 Task: Add Jarrow Formulas Glucosamine + Chondroitin Msm to the cart.
Action: Mouse scrolled (63, 365) with delta (0, 0)
Screenshot: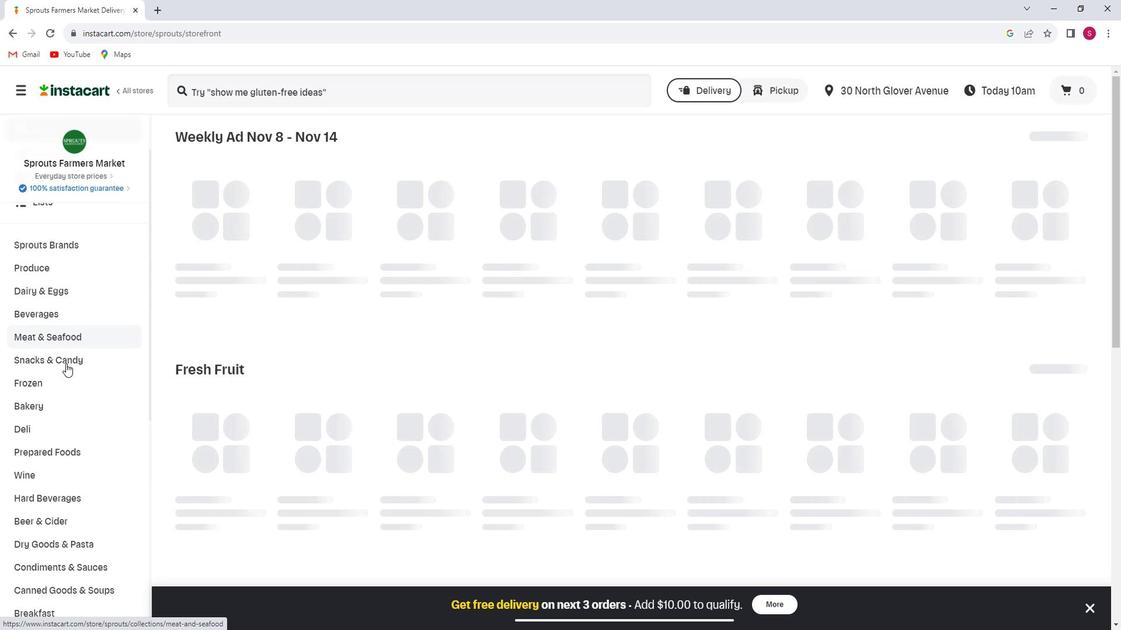 
Action: Mouse scrolled (63, 365) with delta (0, 0)
Screenshot: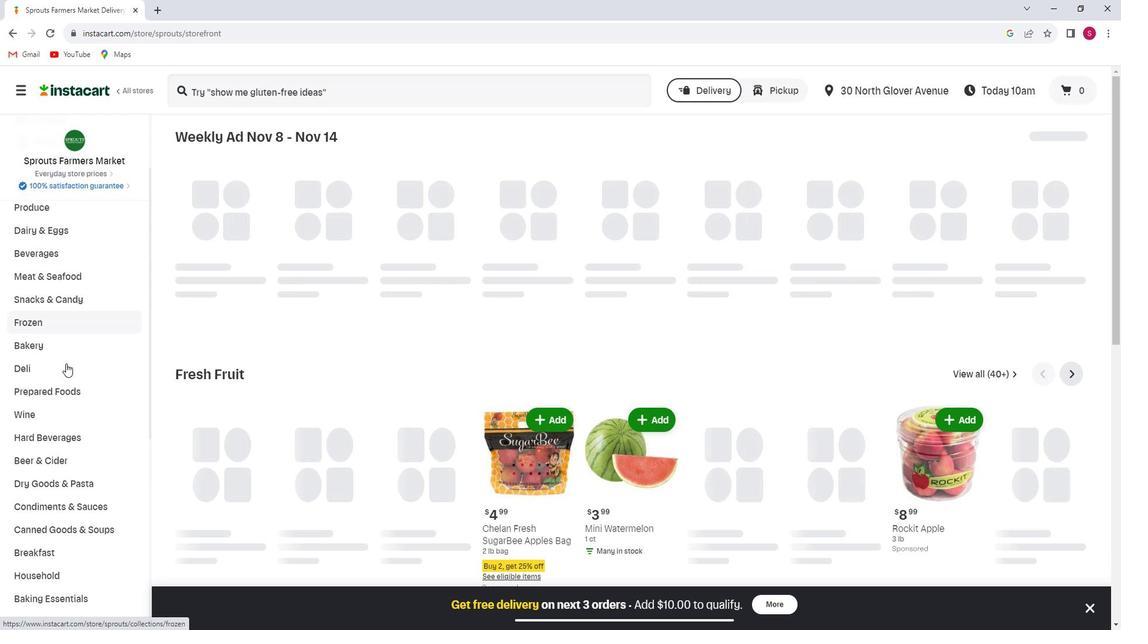
Action: Mouse scrolled (63, 365) with delta (0, 0)
Screenshot: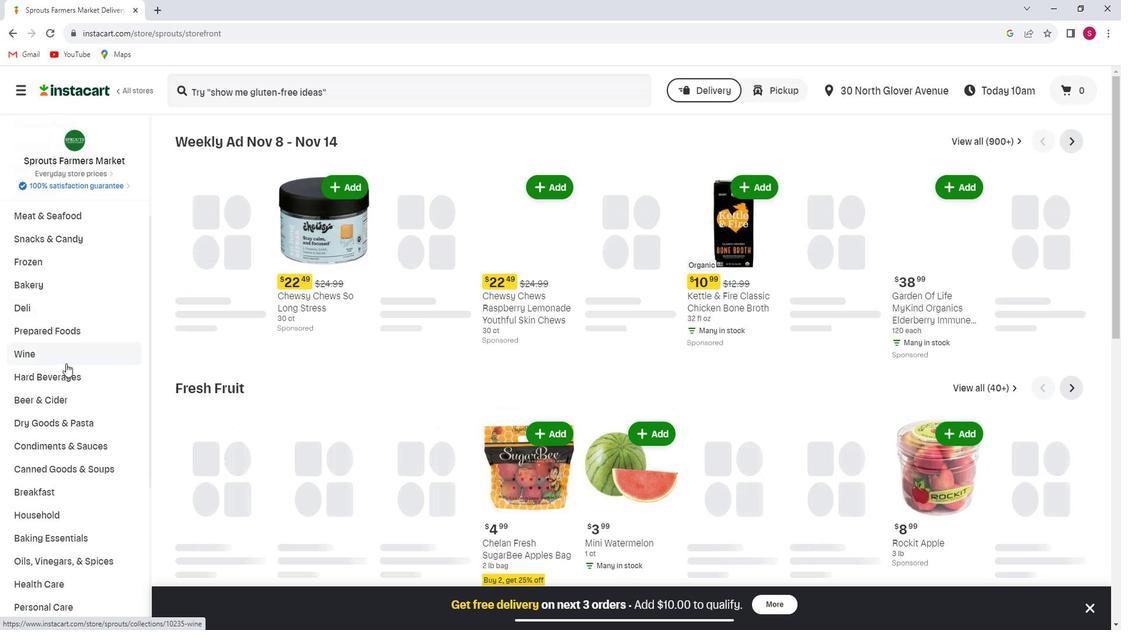 
Action: Mouse scrolled (63, 365) with delta (0, 0)
Screenshot: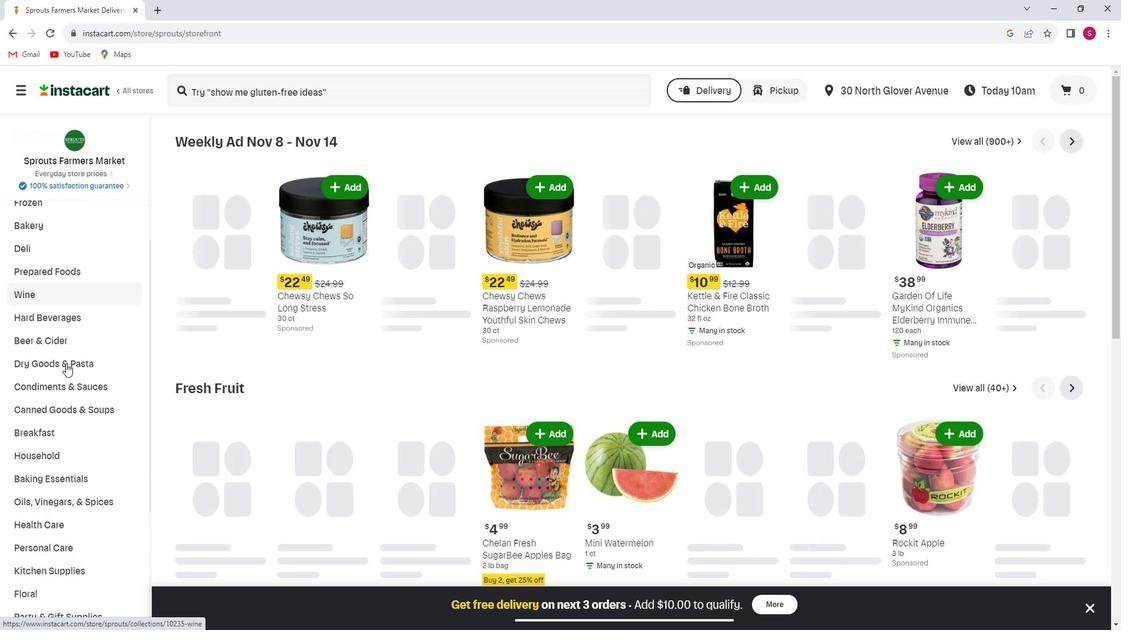 
Action: Mouse scrolled (63, 365) with delta (0, 0)
Screenshot: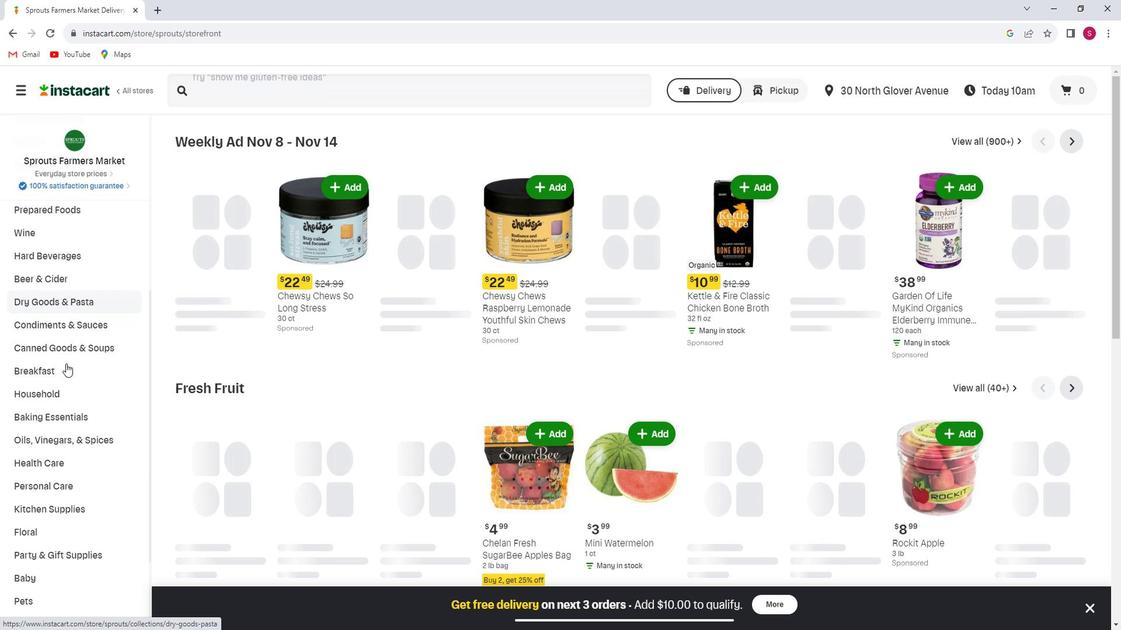 
Action: Mouse moved to (47, 402)
Screenshot: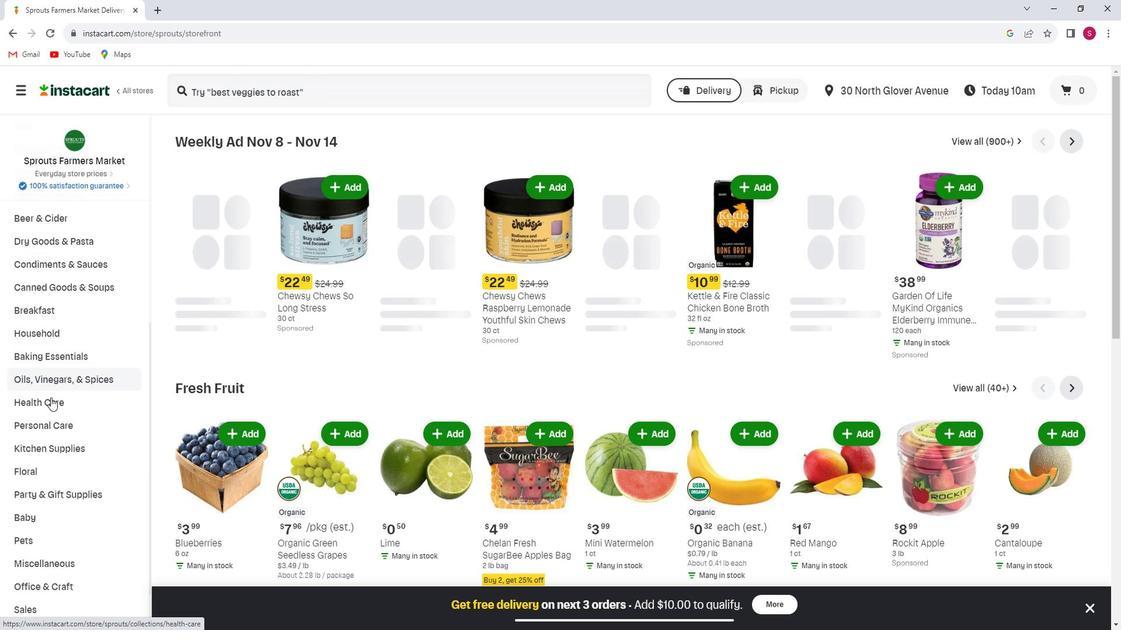 
Action: Mouse pressed left at (47, 402)
Screenshot: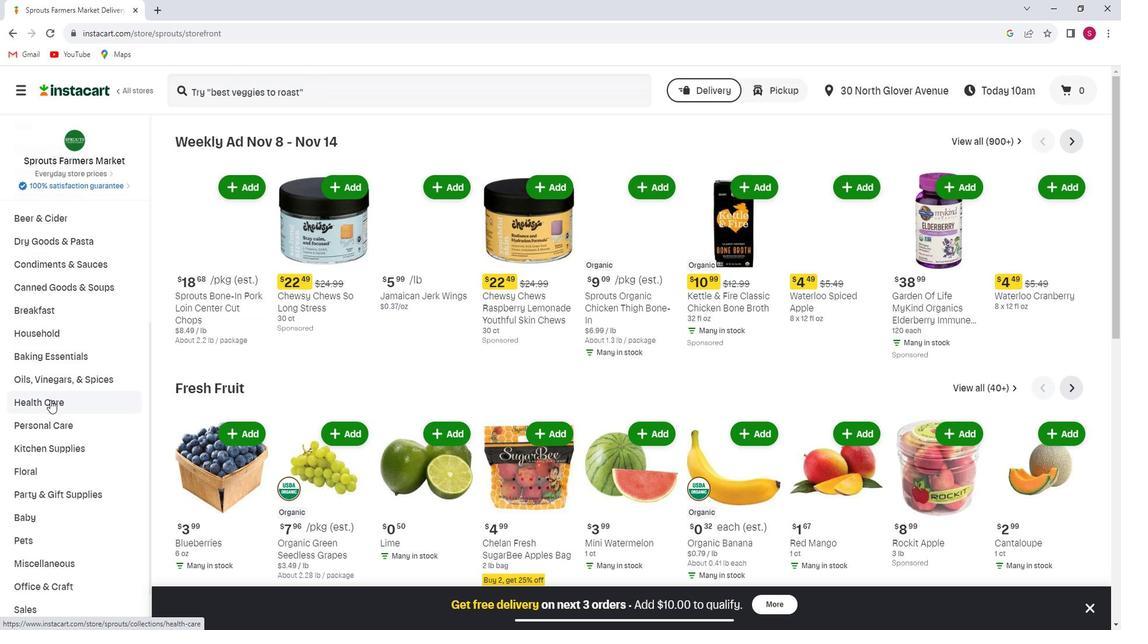 
Action: Mouse moved to (419, 163)
Screenshot: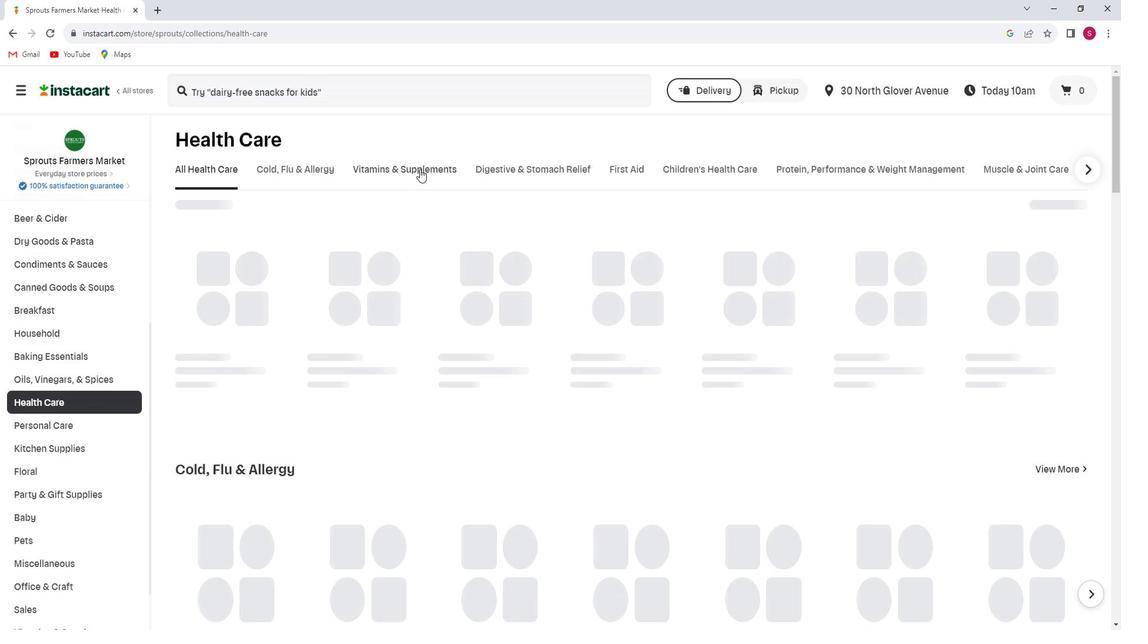 
Action: Mouse pressed left at (419, 163)
Screenshot: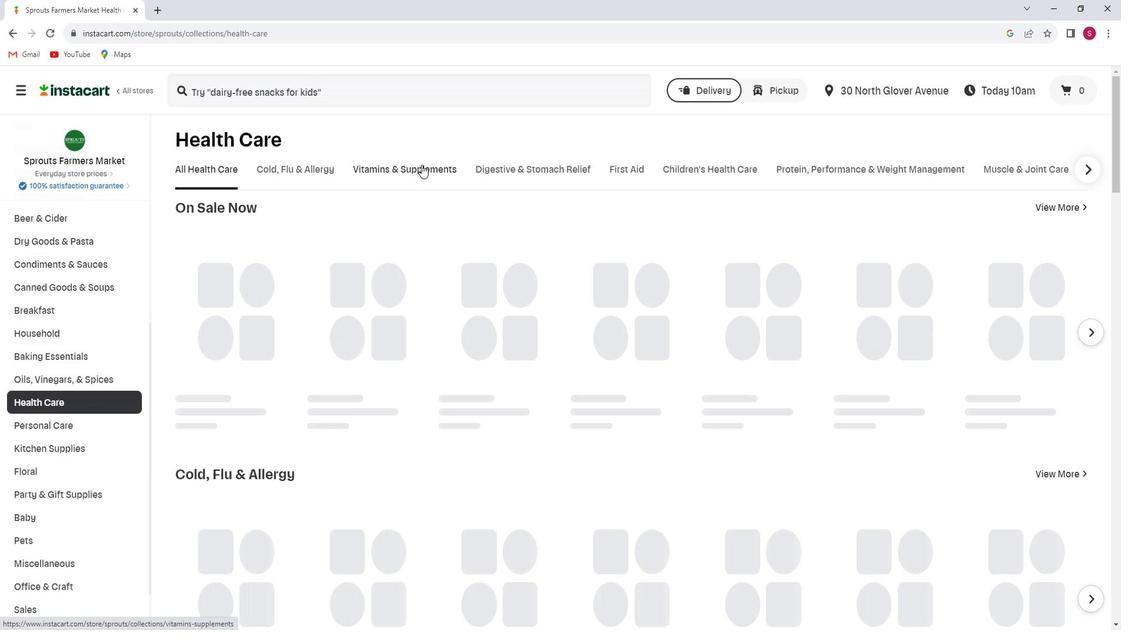 
Action: Mouse moved to (1096, 216)
Screenshot: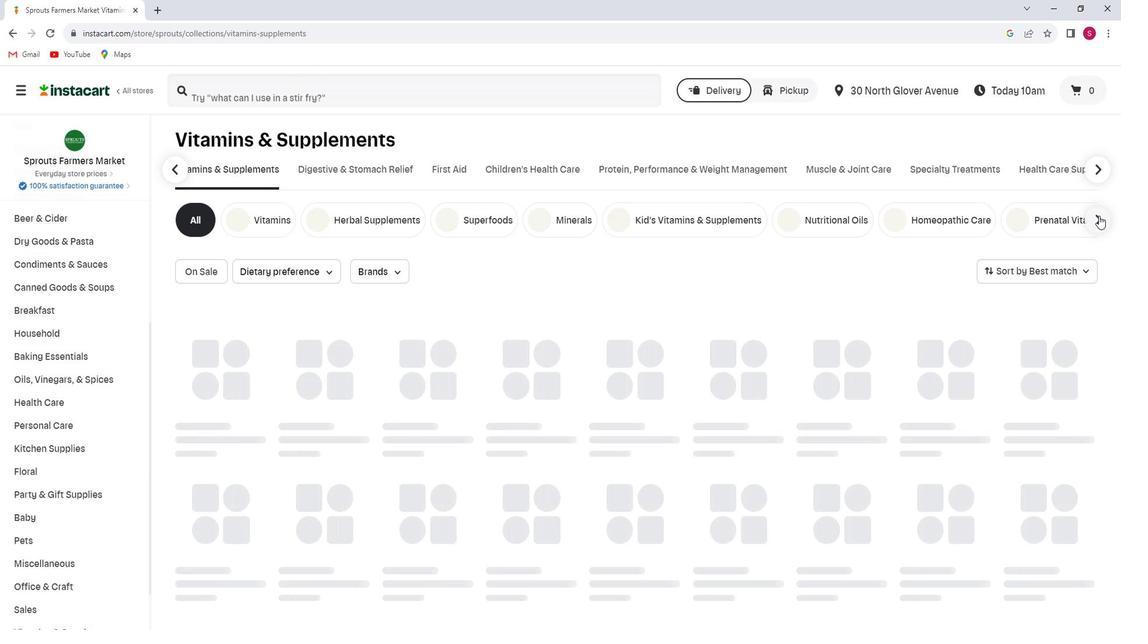 
Action: Mouse pressed left at (1096, 216)
Screenshot: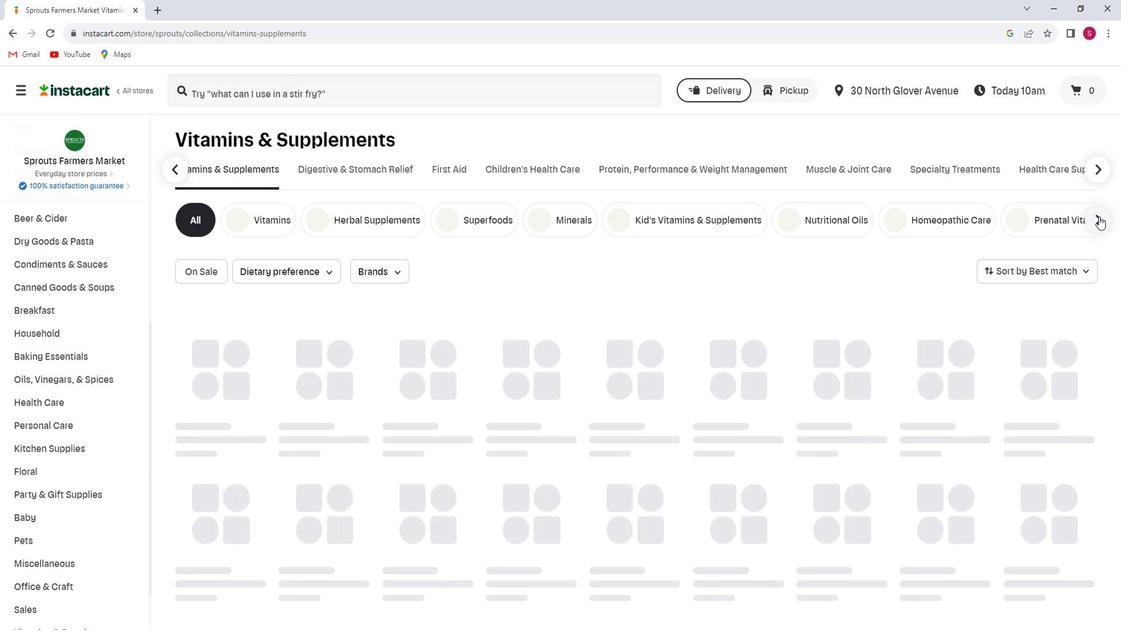 
Action: Mouse moved to (862, 223)
Screenshot: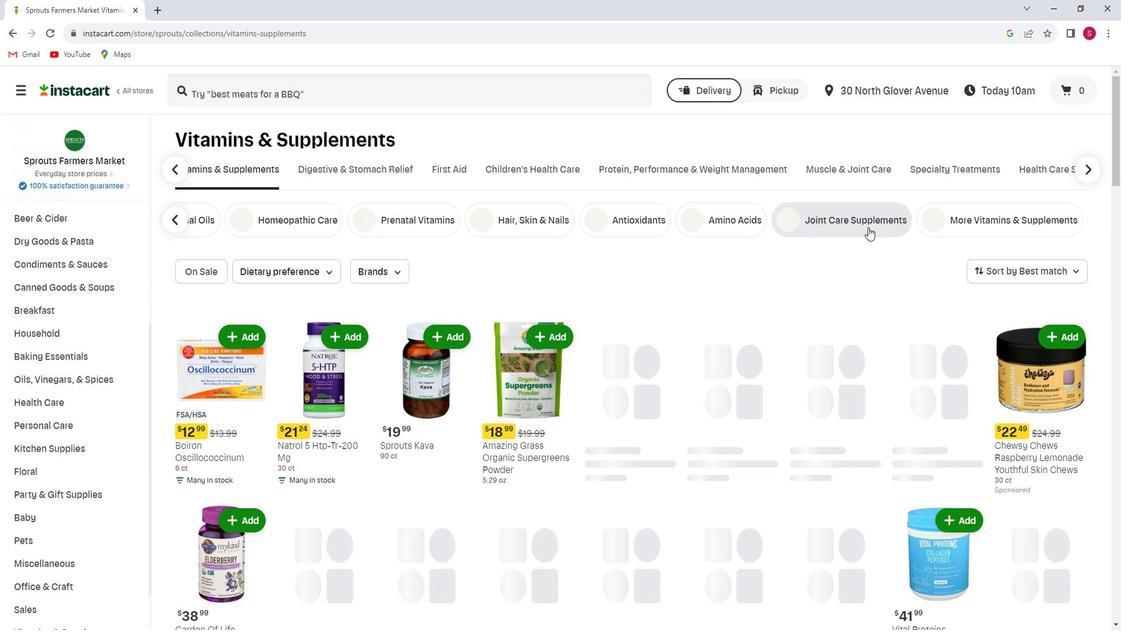 
Action: Mouse pressed left at (862, 223)
Screenshot: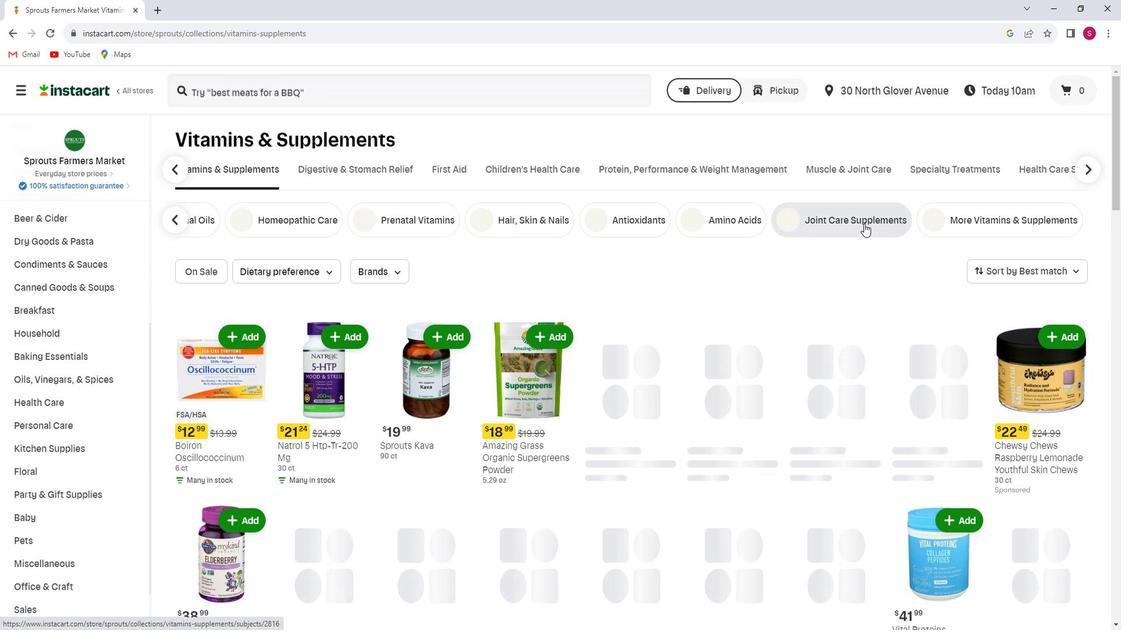 
Action: Mouse moved to (350, 90)
Screenshot: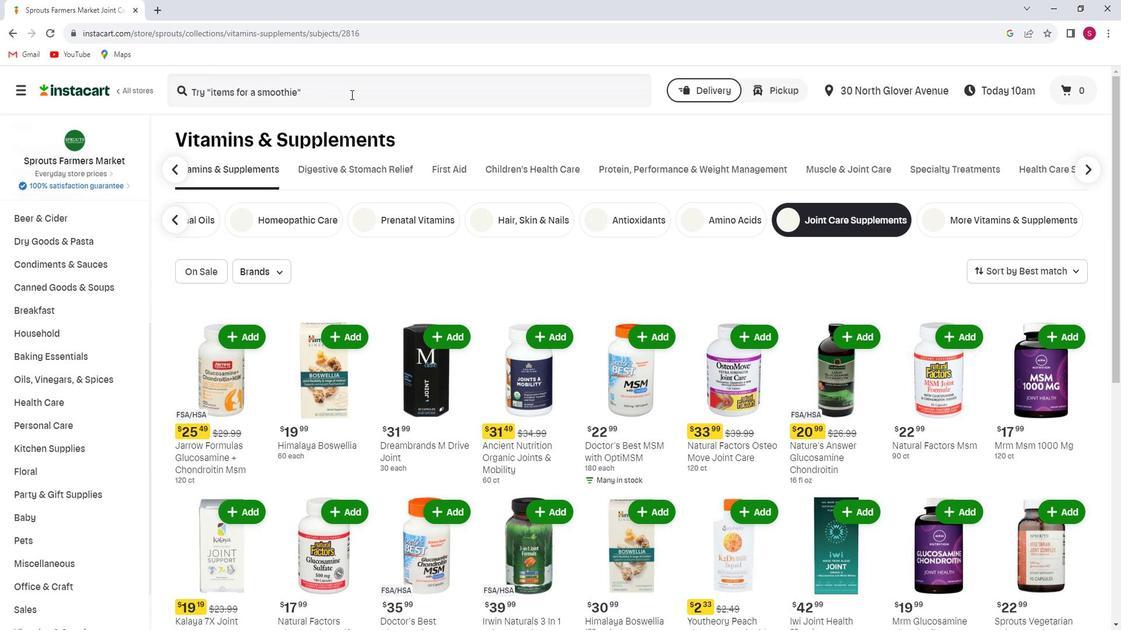 
Action: Mouse pressed left at (350, 90)
Screenshot: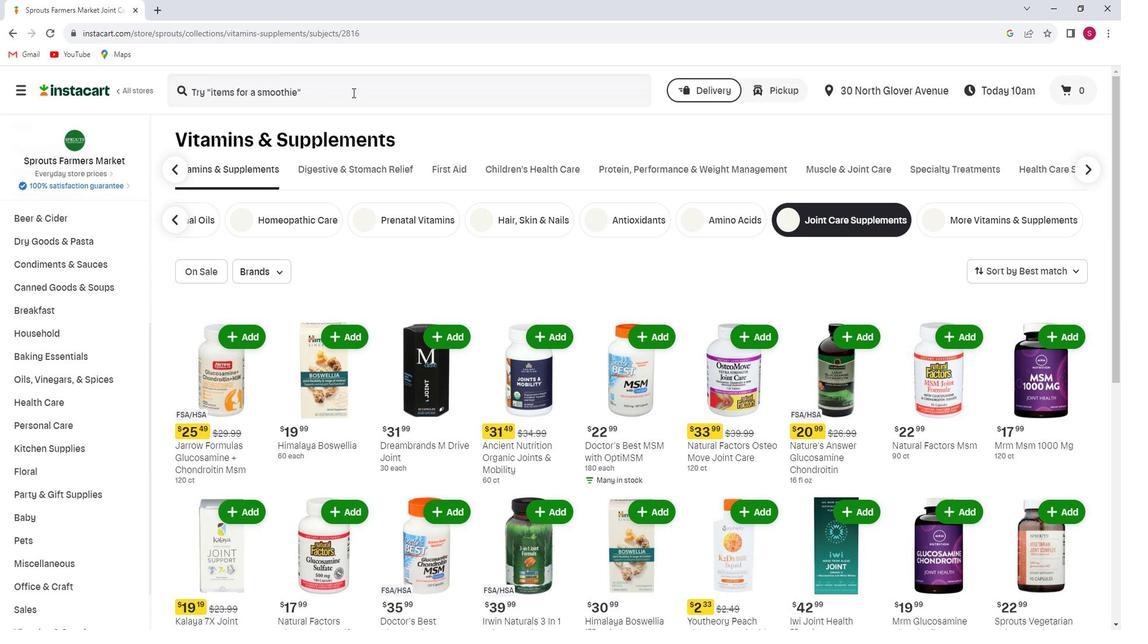 
Action: Key pressed <Key.shift_r>Jarrow<Key.space><Key.shift><Key.shift>Formulas<Key.space><Key.shift_r><Key.shift_r><Key.shift_r><Key.shift_r><Key.shift_r><Key.shift_r><Key.shift_r><Key.shift_r><Key.shift_r><Key.shift_r><Key.shift_r><Key.shift_r><Key.shift_r><Key.shift_r><Key.shift_r><Key.shift_r><Key.shift_r><Key.shift_r><Key.shift_r><Key.shift_r><Key.shift_r><Key.shift_r><Key.shift_r><Key.shift_r><Key.shift_r><Key.shift_r><Key.shift_r><Key.shift_r><Key.shift_r><Key.shift_r><Key.shift_r><Key.shift_r>Glucosamine<Key.space><Key.shift_r><Key.shift_r><Key.shift_r><Key.shift_r><Key.shift_r><Key.shift_r><Key.shift_r><Key.shift_r><Key.shift_r><Key.shift_r><Key.shift_r><Key.shift_r><Key.shift_r><Key.shift_r><Key.shift_r><Key.shift_r><Key.shift_r><Key.shift_r><Key.shift_r><Key.shift_r><Key.shift_r><Key.shift_r><Key.shift_r><Key.shift_r>+<Key.space><Key.shift>Chondroitin<Key.space><Key.shift_r>Msm<Key.enter>
Screenshot: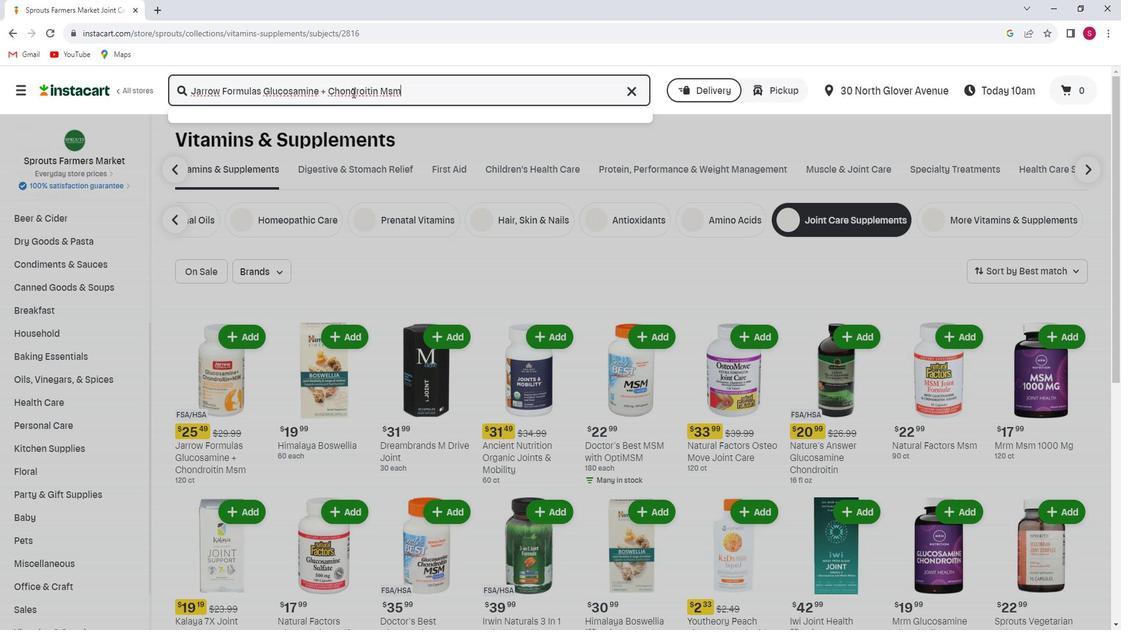 
Action: Mouse moved to (330, 197)
Screenshot: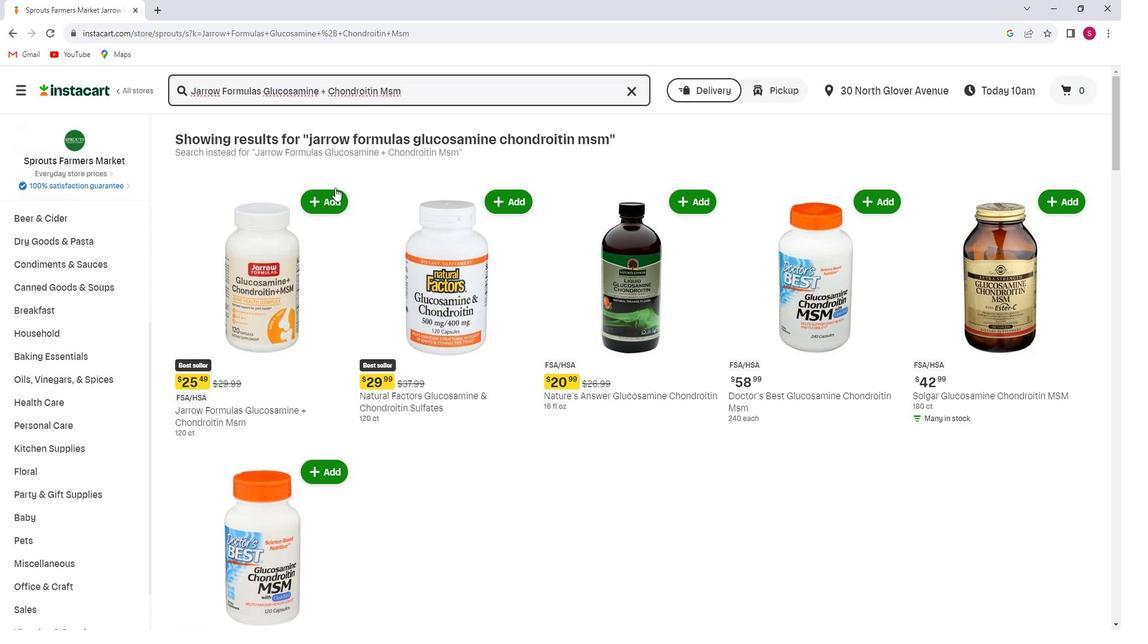 
Action: Mouse pressed left at (330, 197)
Screenshot: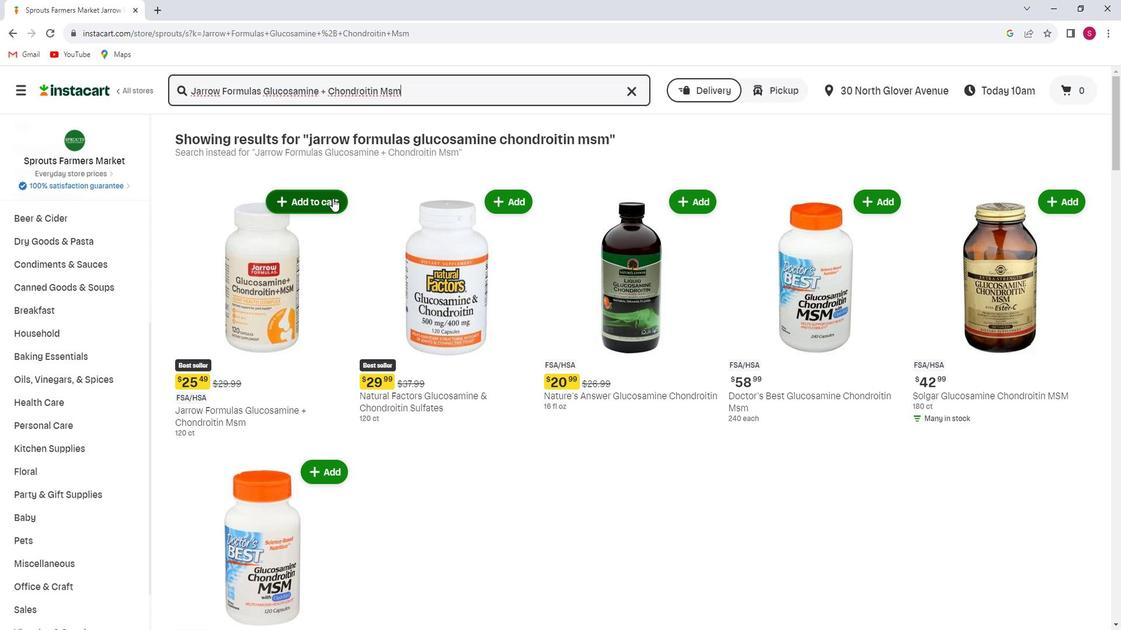 
Action: Mouse moved to (335, 220)
Screenshot: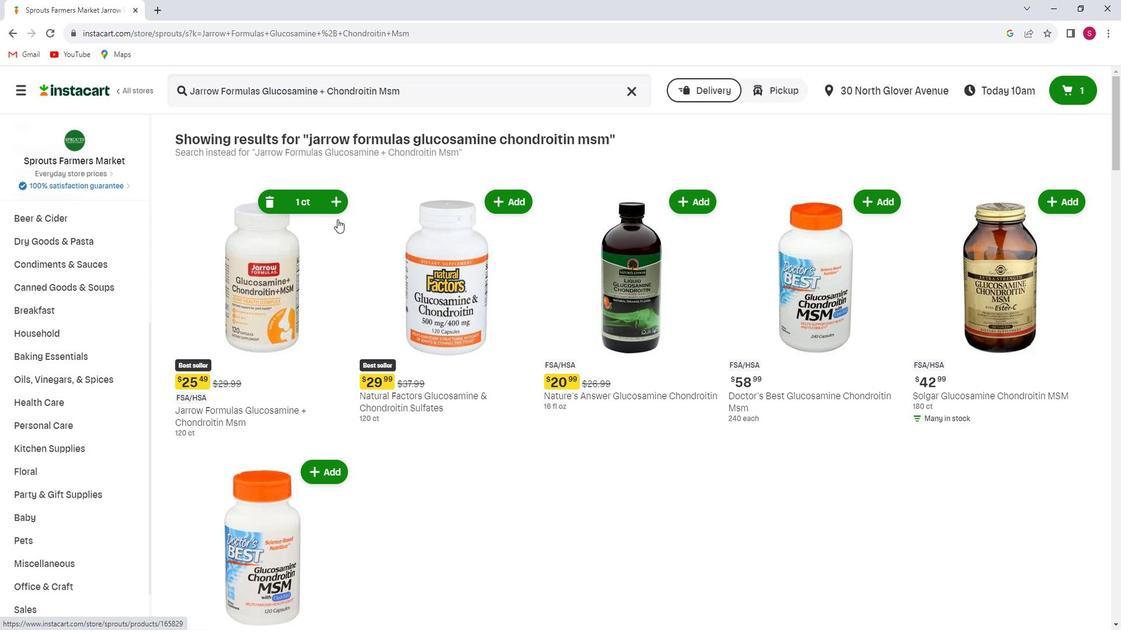 
